 Task: Add Aura Cacia Organic Peppermint Essential Oil to the cart.
Action: Mouse moved to (986, 328)
Screenshot: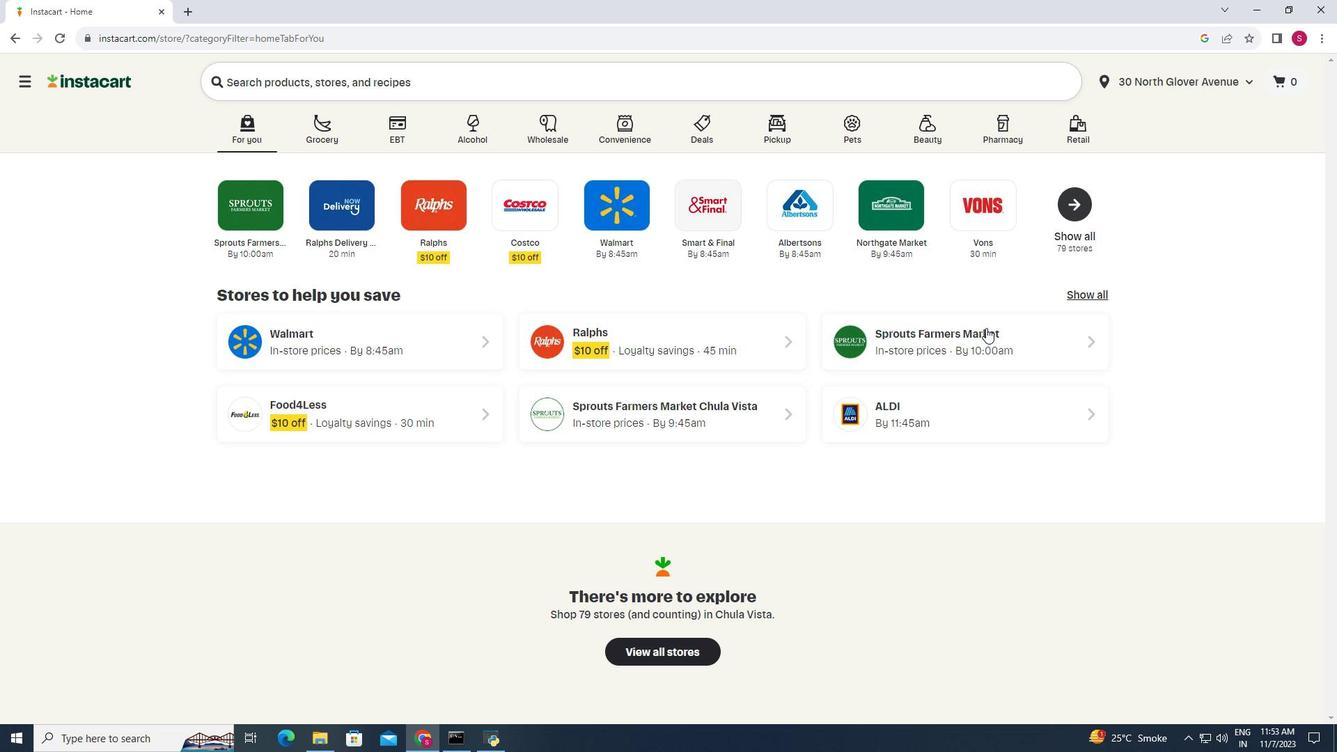 
Action: Mouse pressed left at (986, 328)
Screenshot: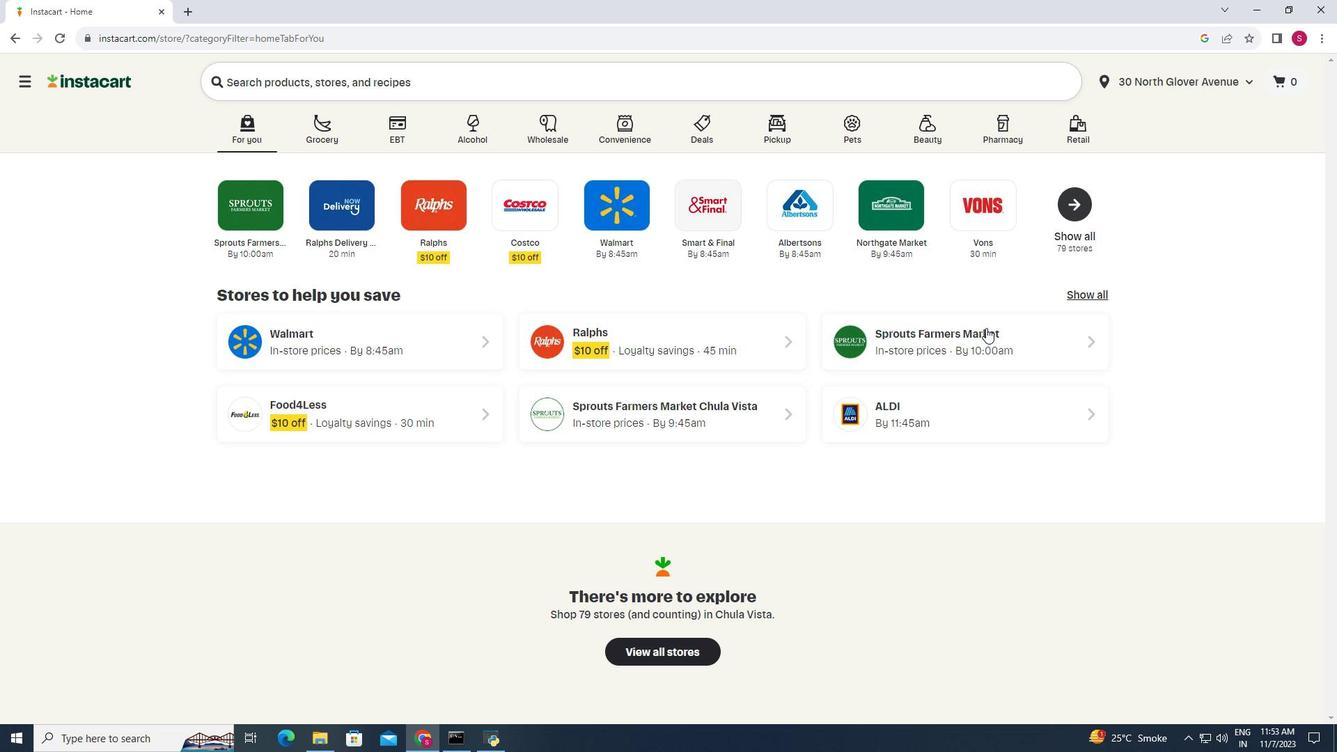 
Action: Mouse moved to (87, 504)
Screenshot: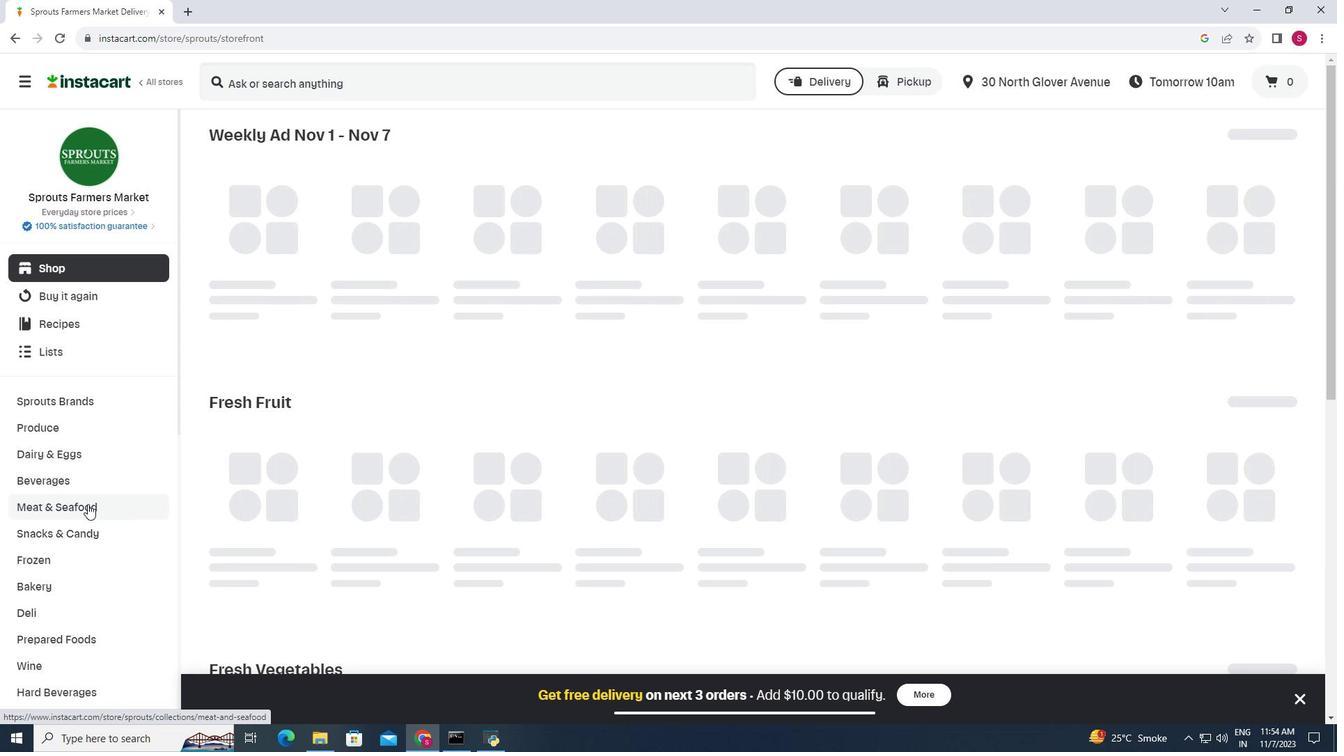 
Action: Mouse scrolled (87, 503) with delta (0, 0)
Screenshot: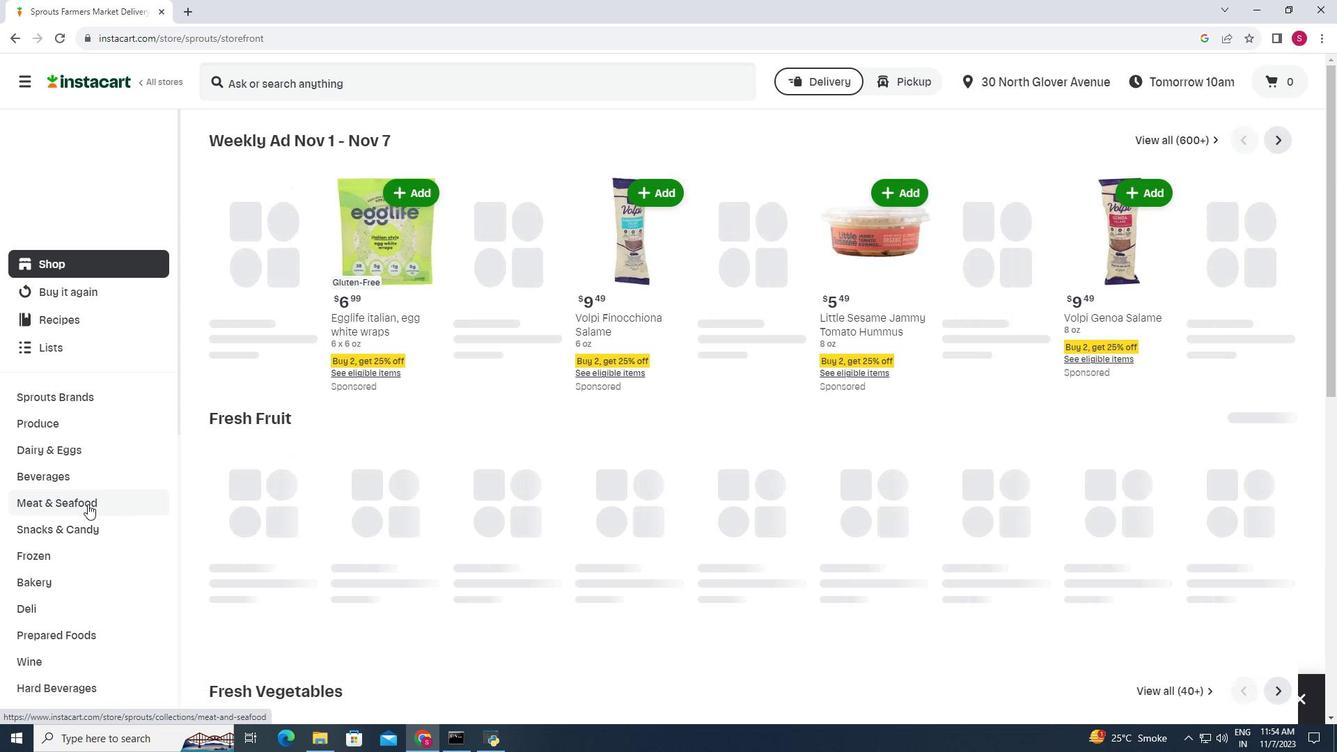 
Action: Mouse scrolled (87, 503) with delta (0, 0)
Screenshot: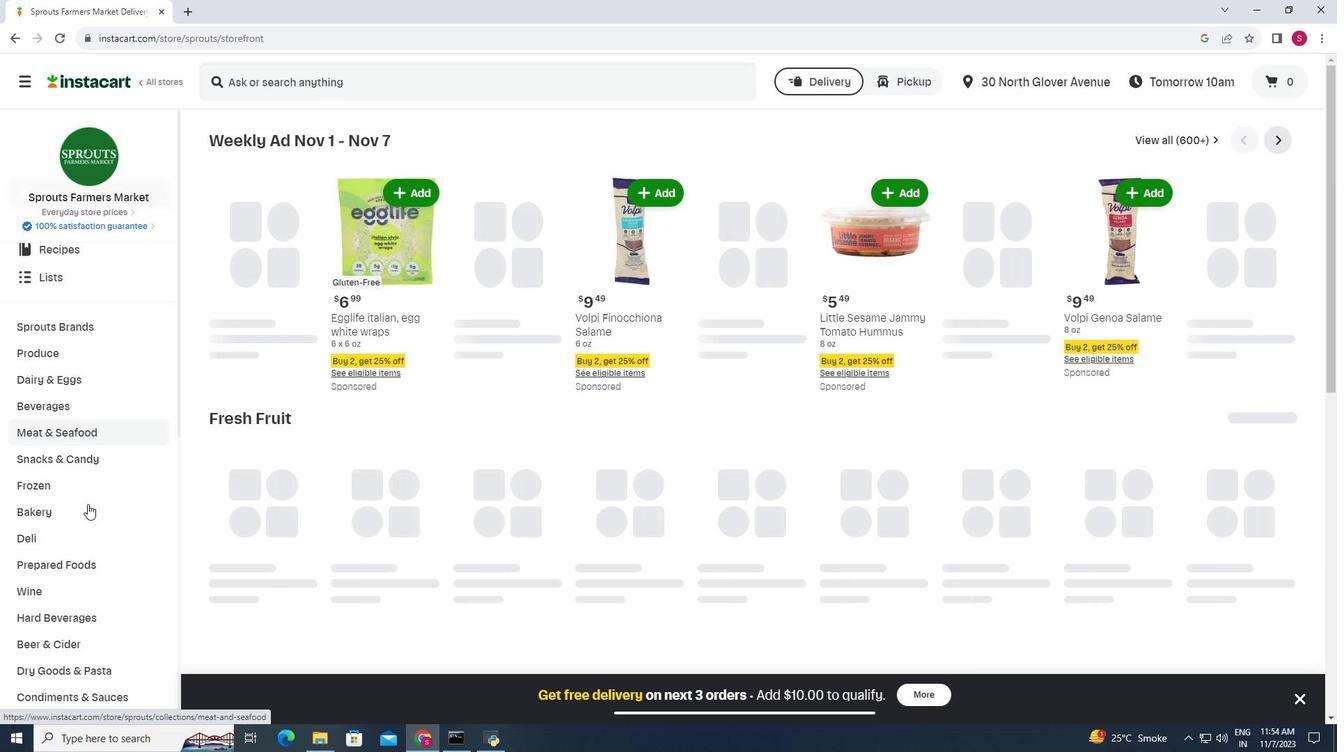
Action: Mouse scrolled (87, 503) with delta (0, 0)
Screenshot: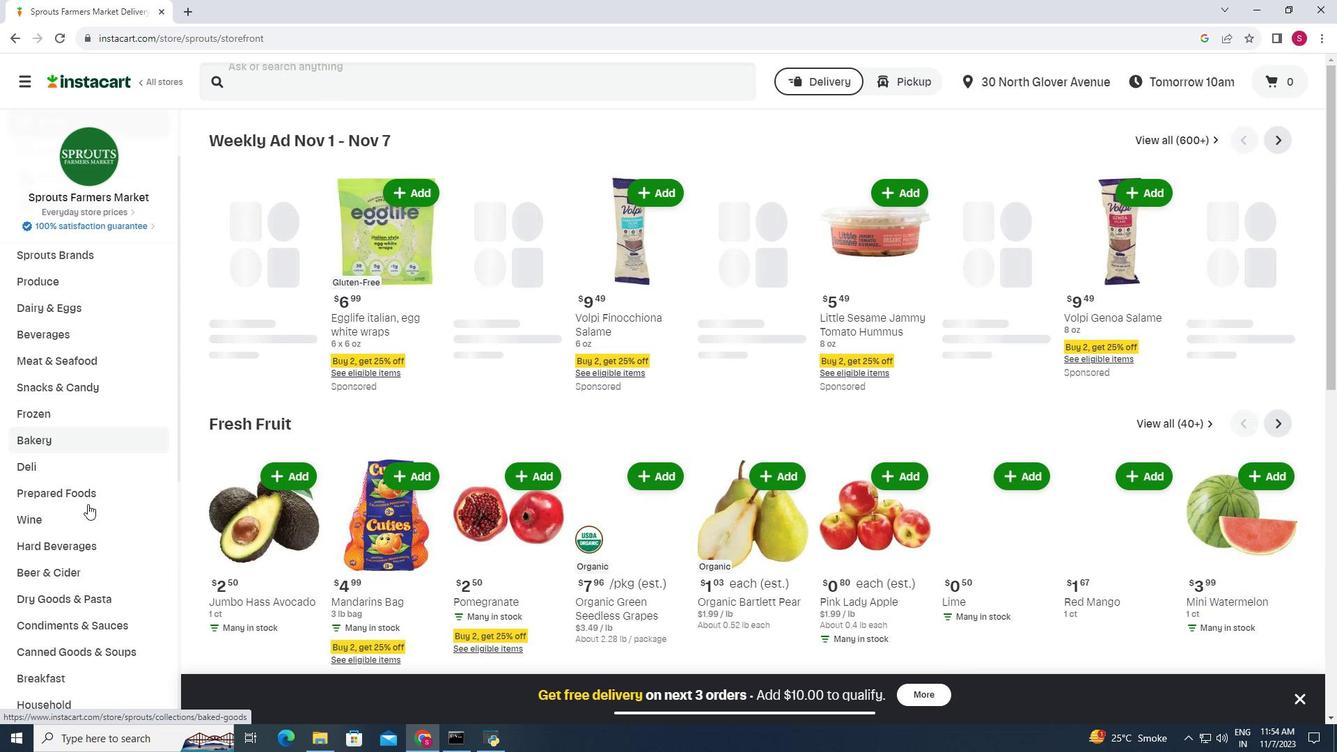 
Action: Mouse moved to (55, 642)
Screenshot: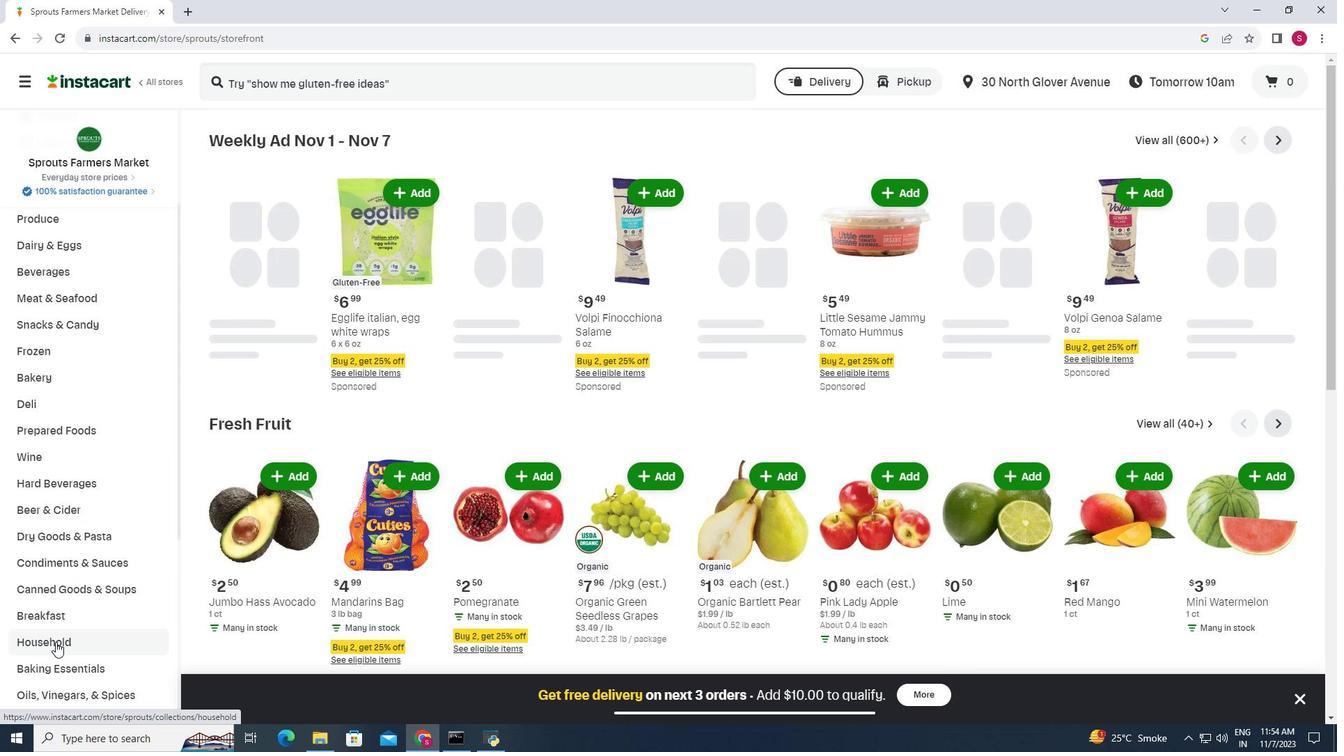 
Action: Mouse pressed left at (55, 642)
Screenshot: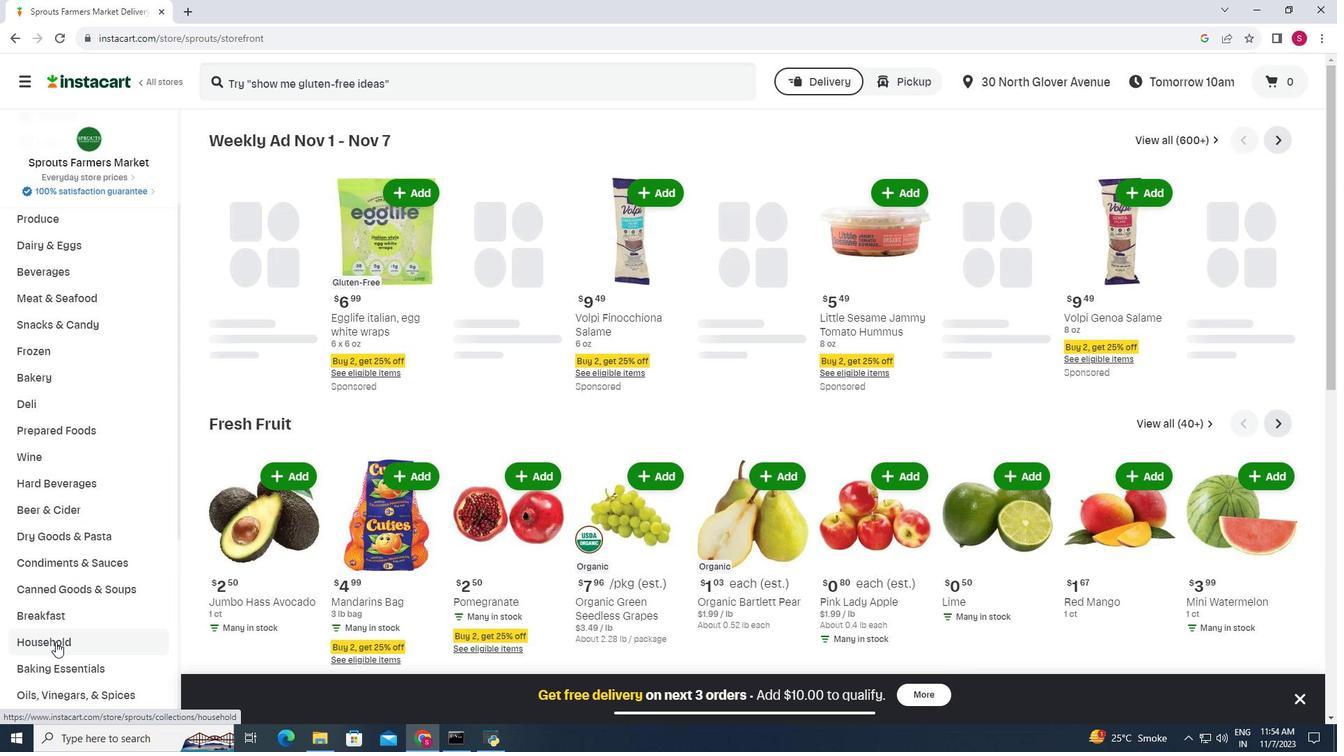 
Action: Mouse moved to (786, 167)
Screenshot: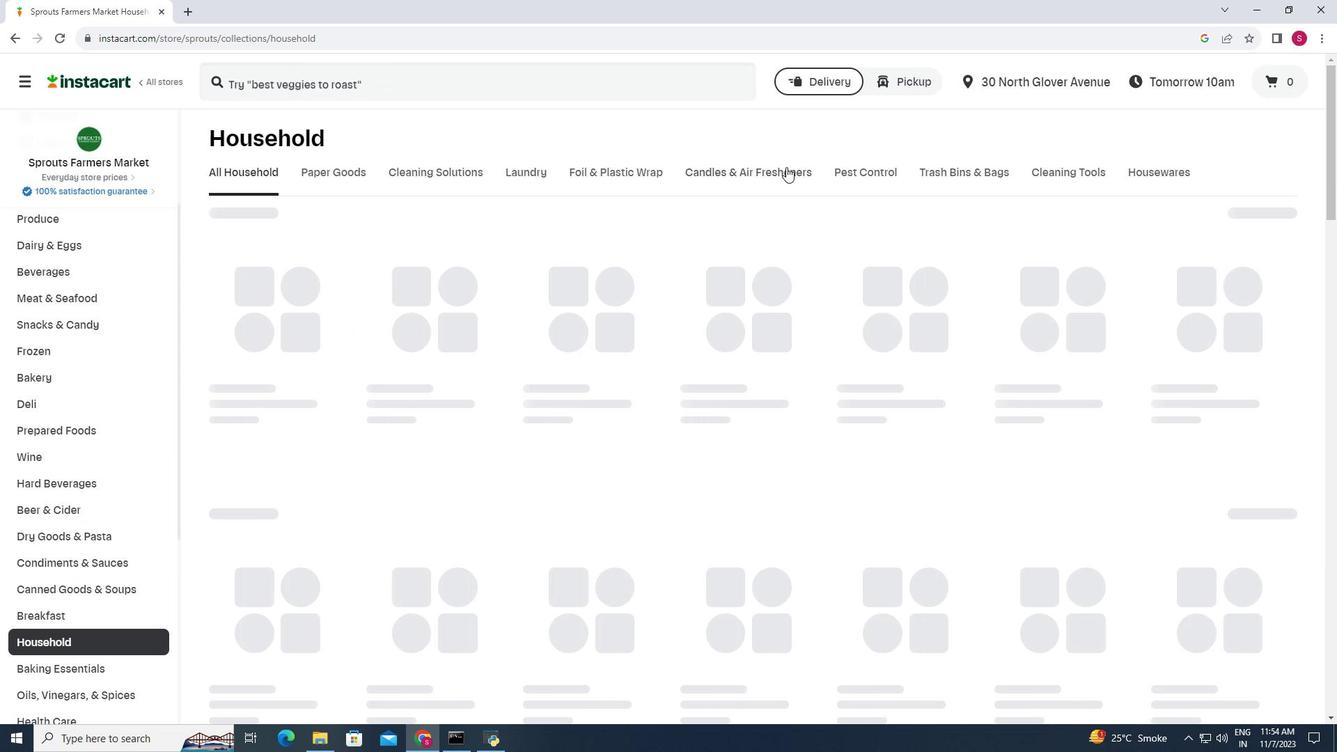 
Action: Mouse pressed left at (786, 167)
Screenshot: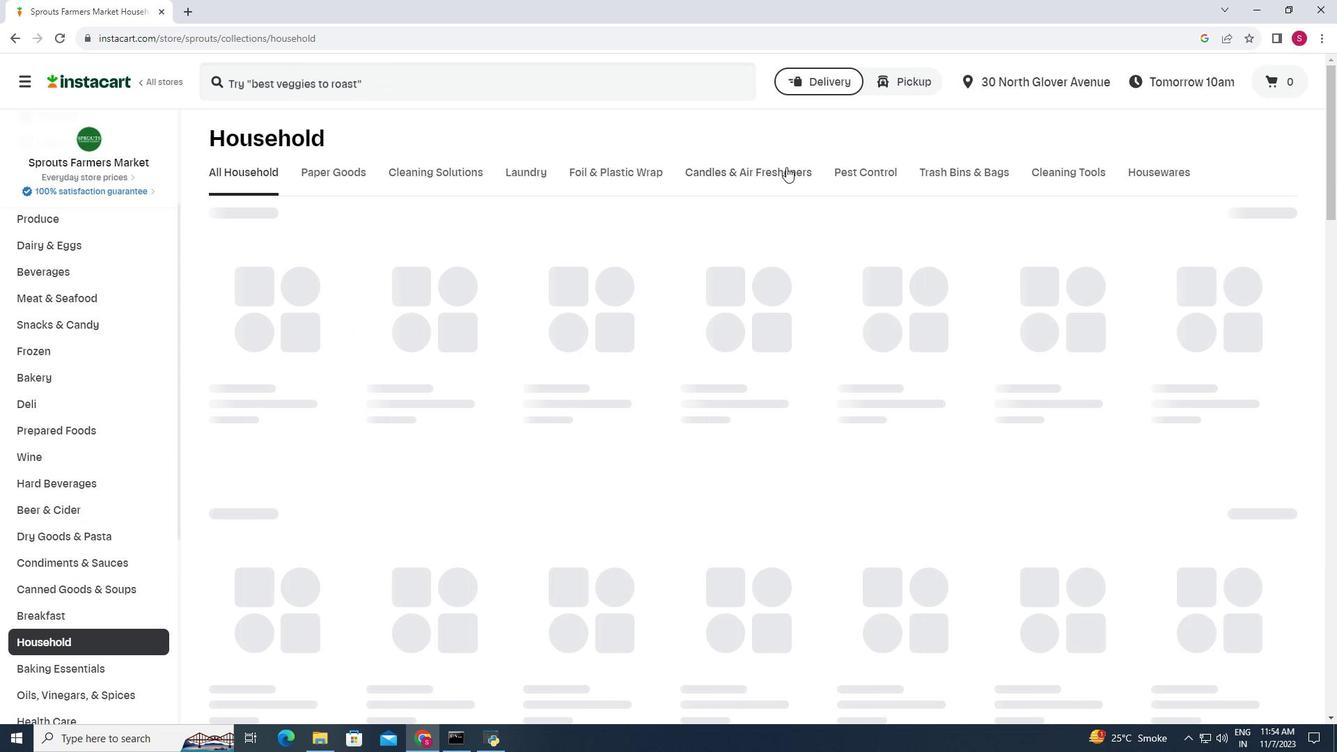 
Action: Mouse moved to (337, 87)
Screenshot: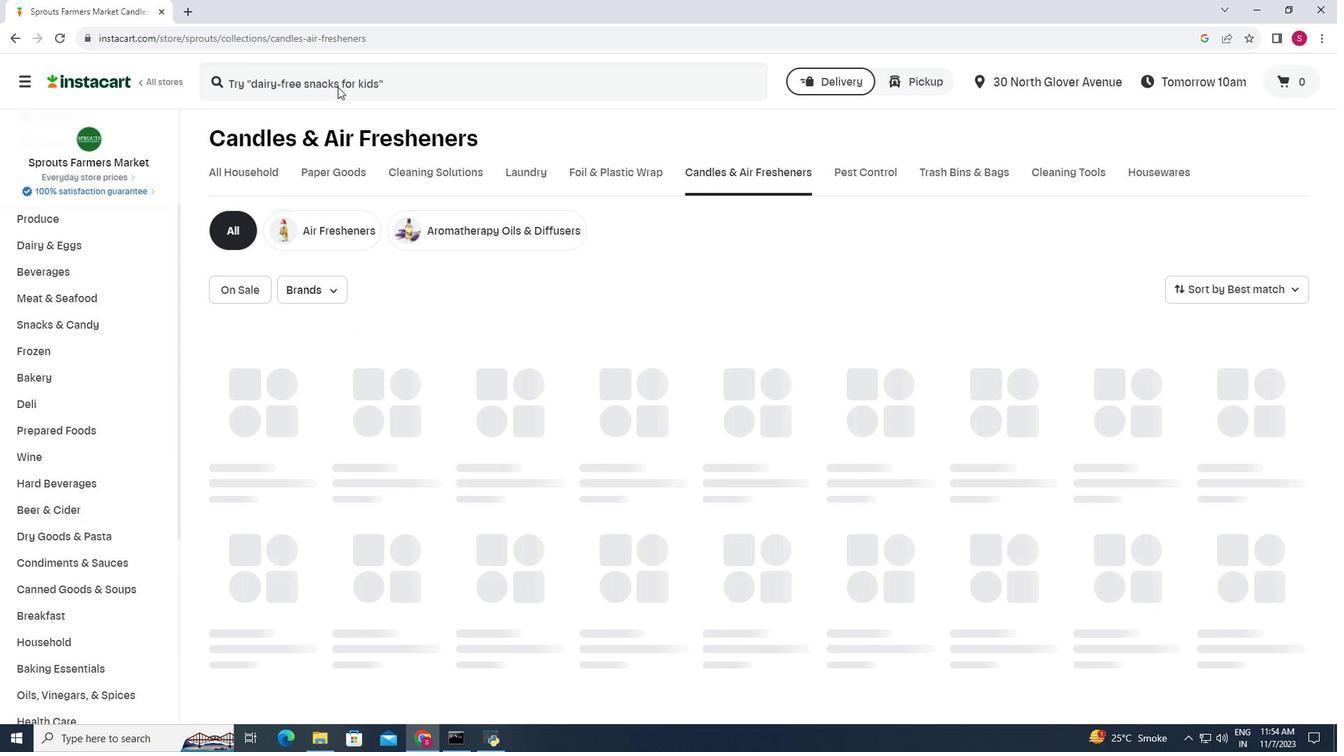 
Action: Mouse pressed left at (337, 87)
Screenshot: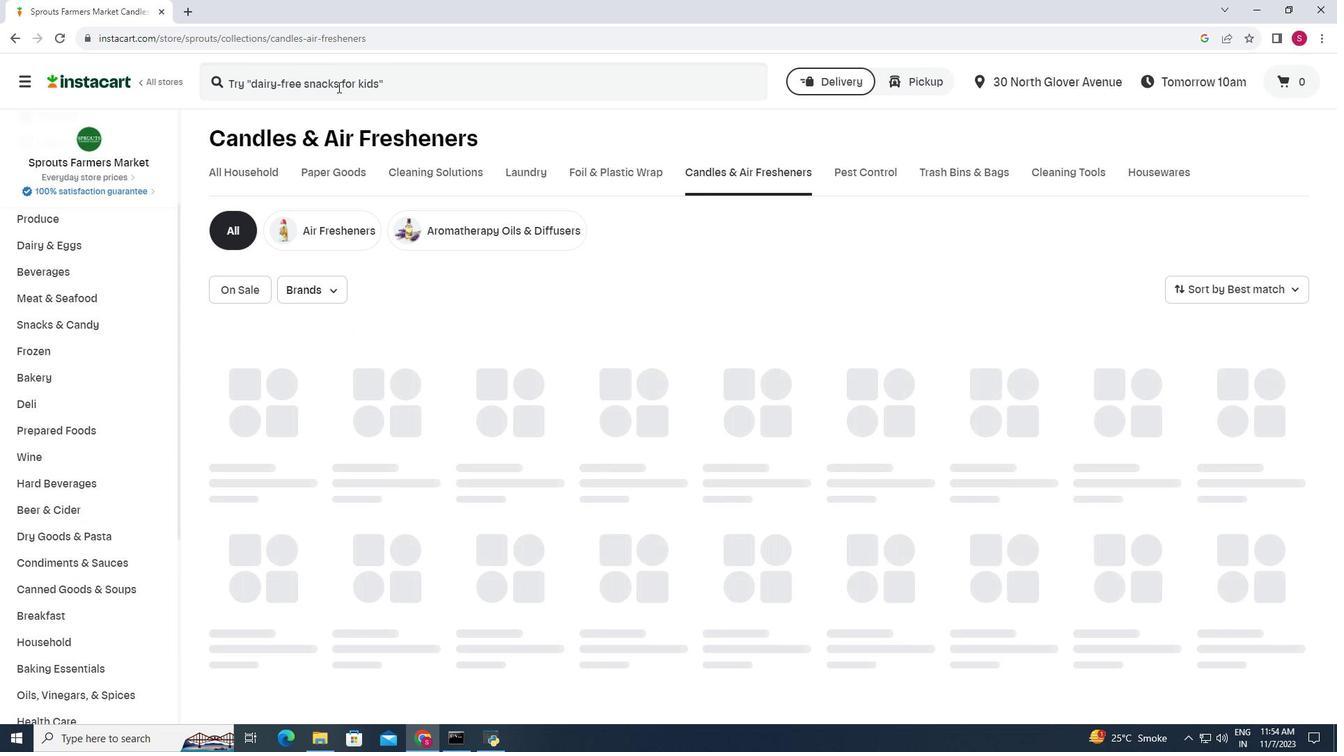 
Action: Mouse pressed left at (337, 87)
Screenshot: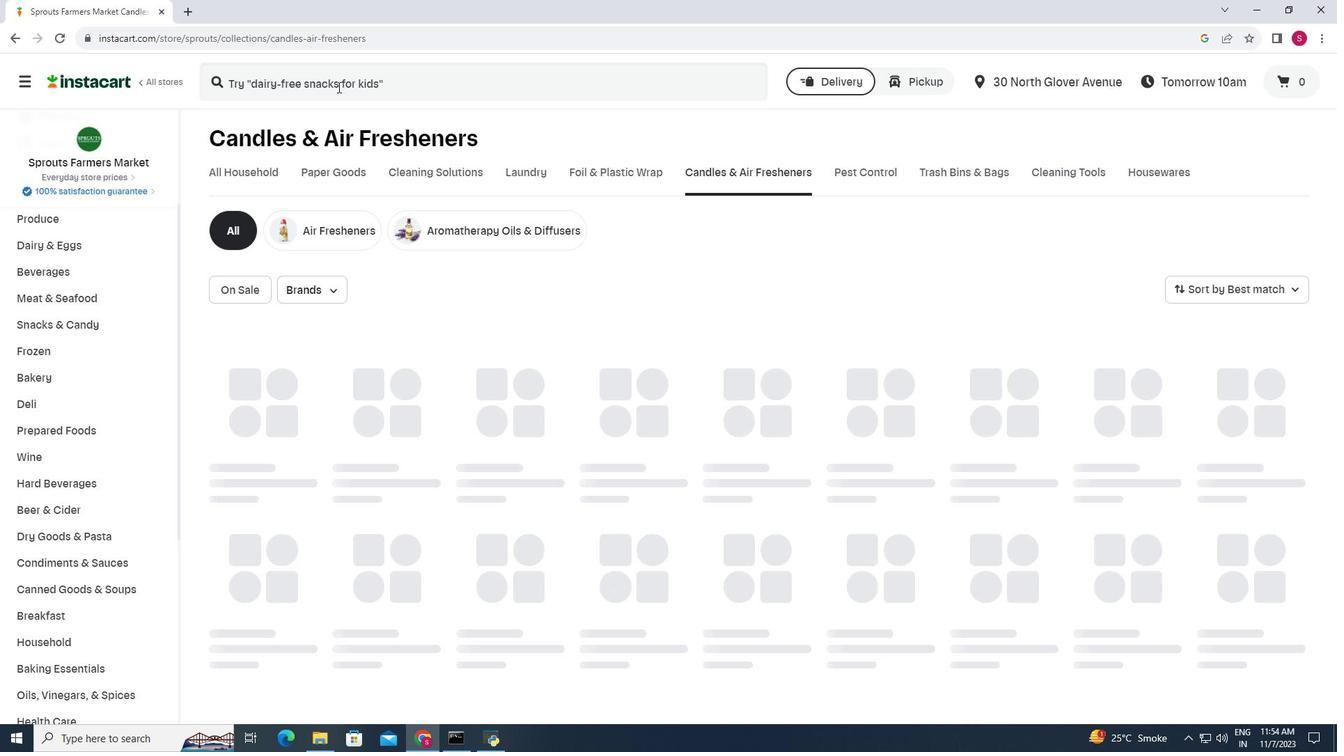 
Action: Mouse moved to (341, 116)
Screenshot: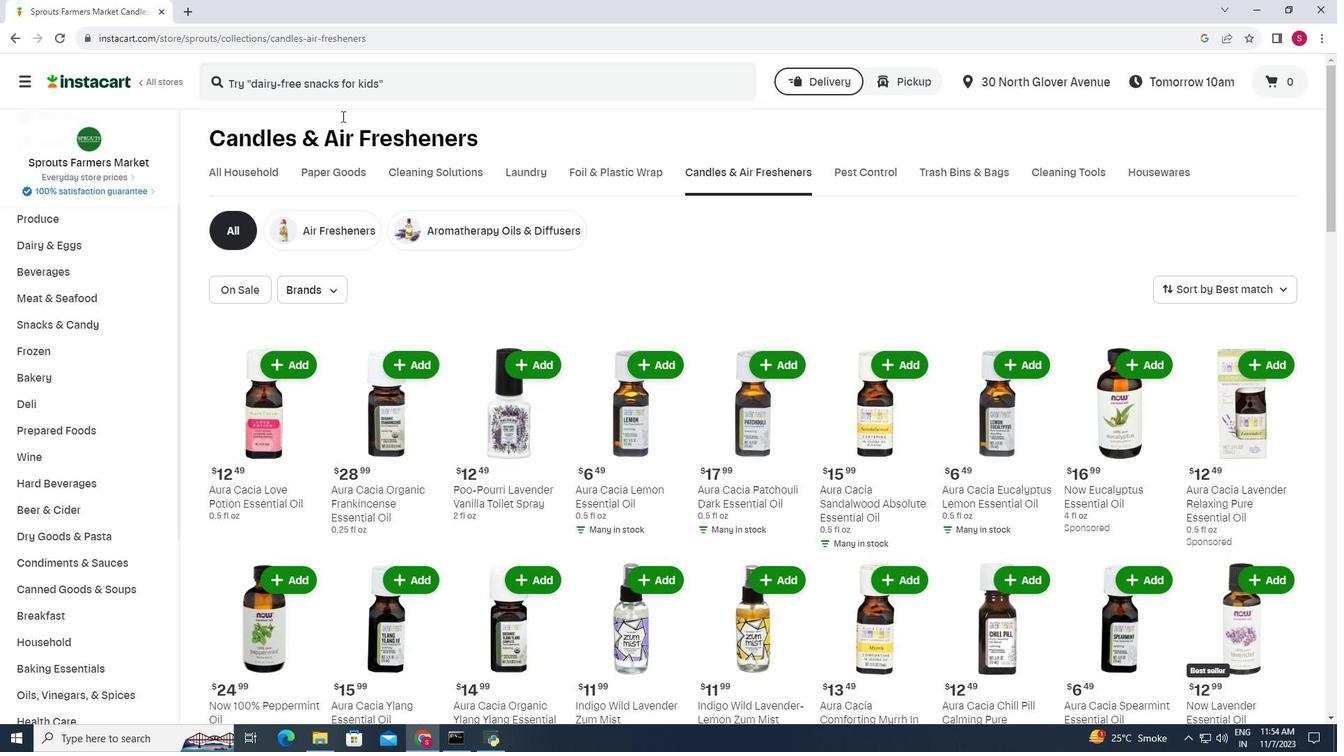 
Action: Key pressed <Key.shift>Aura<Key.space><Key.shift>Cacia<Key.space><Key.shift>Organic<Key.space><Key.shift>Peppermint<Key.space><Key.shift>Essential<Key.space><Key.shift>Oil<Key.enter>
Screenshot: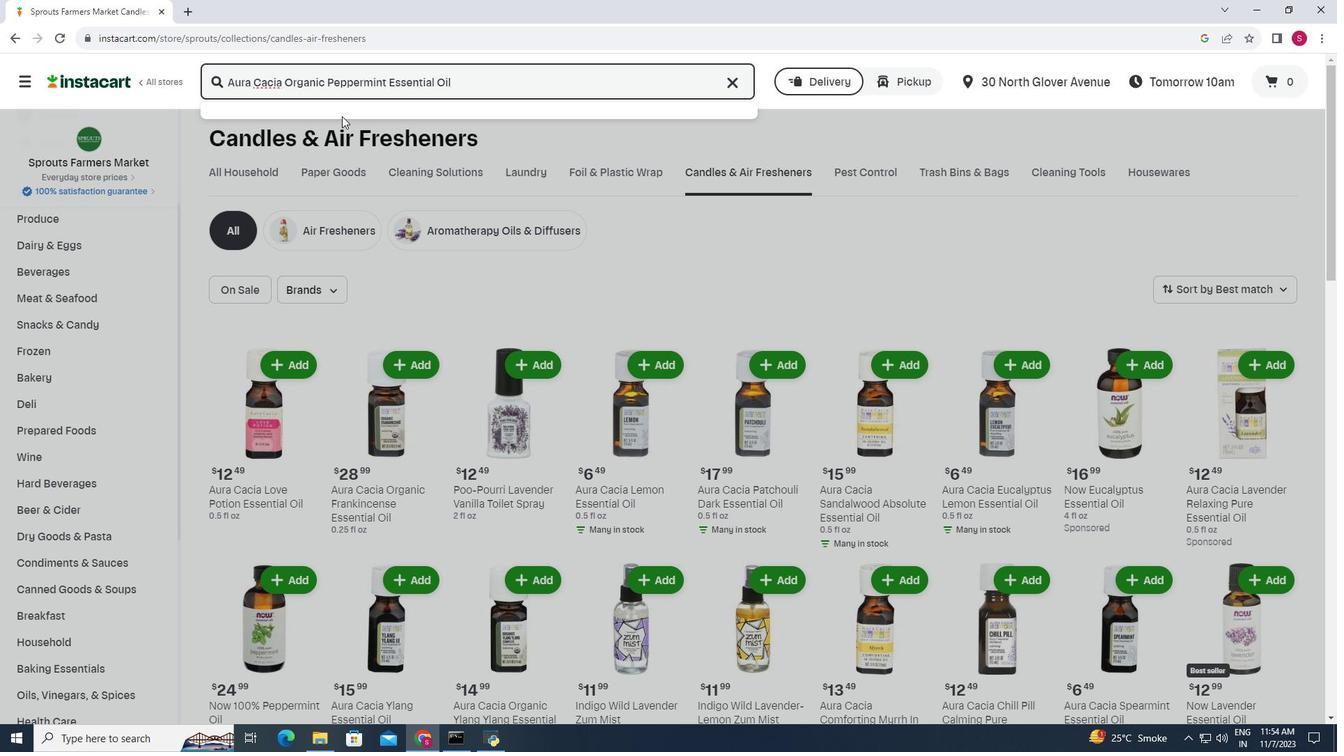
Action: Mouse moved to (495, 186)
Screenshot: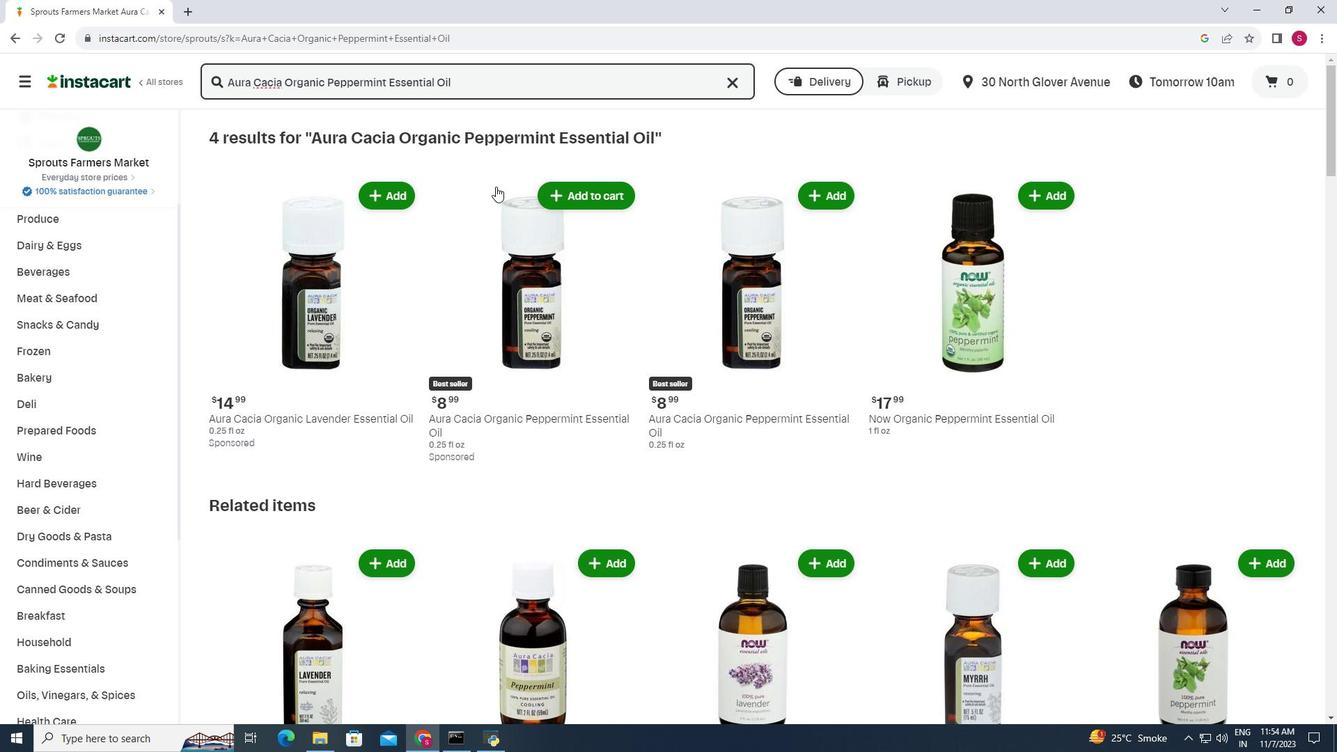 
Action: Mouse scrolled (495, 185) with delta (0, 0)
Screenshot: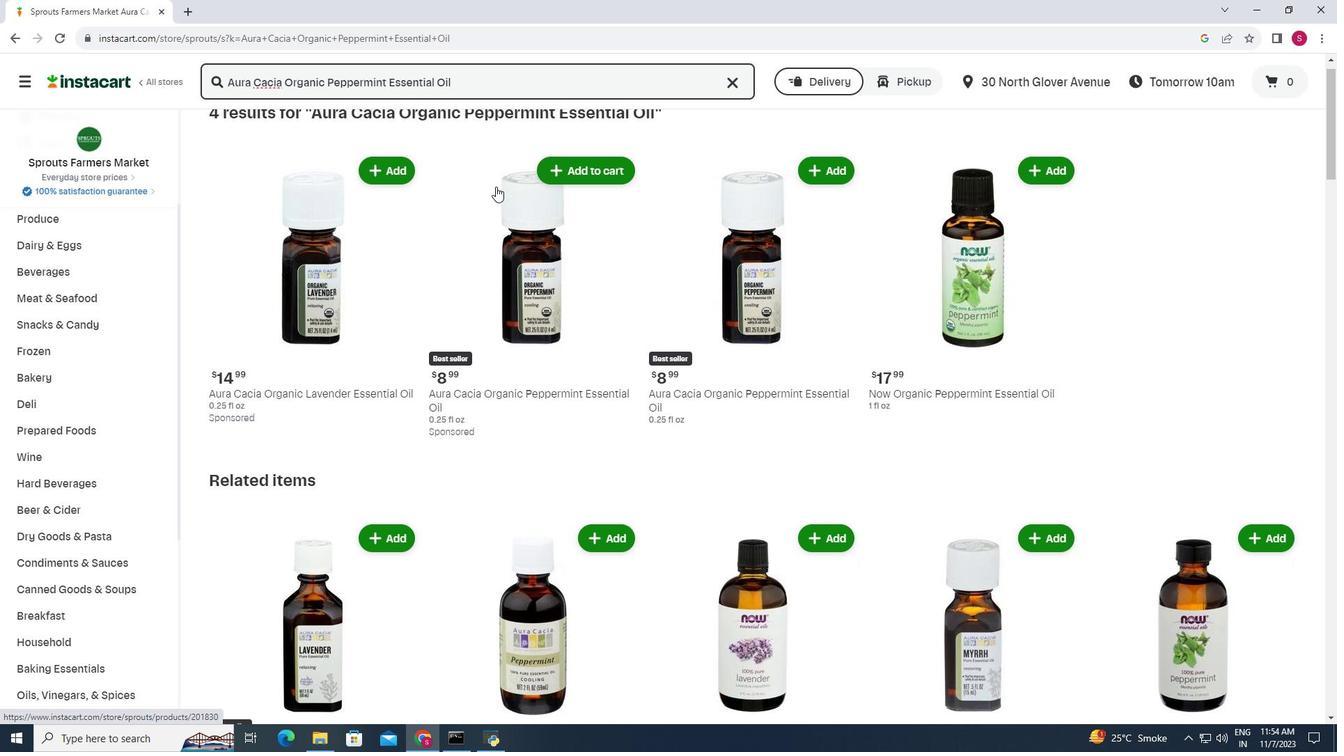 
Action: Mouse moved to (493, 198)
Screenshot: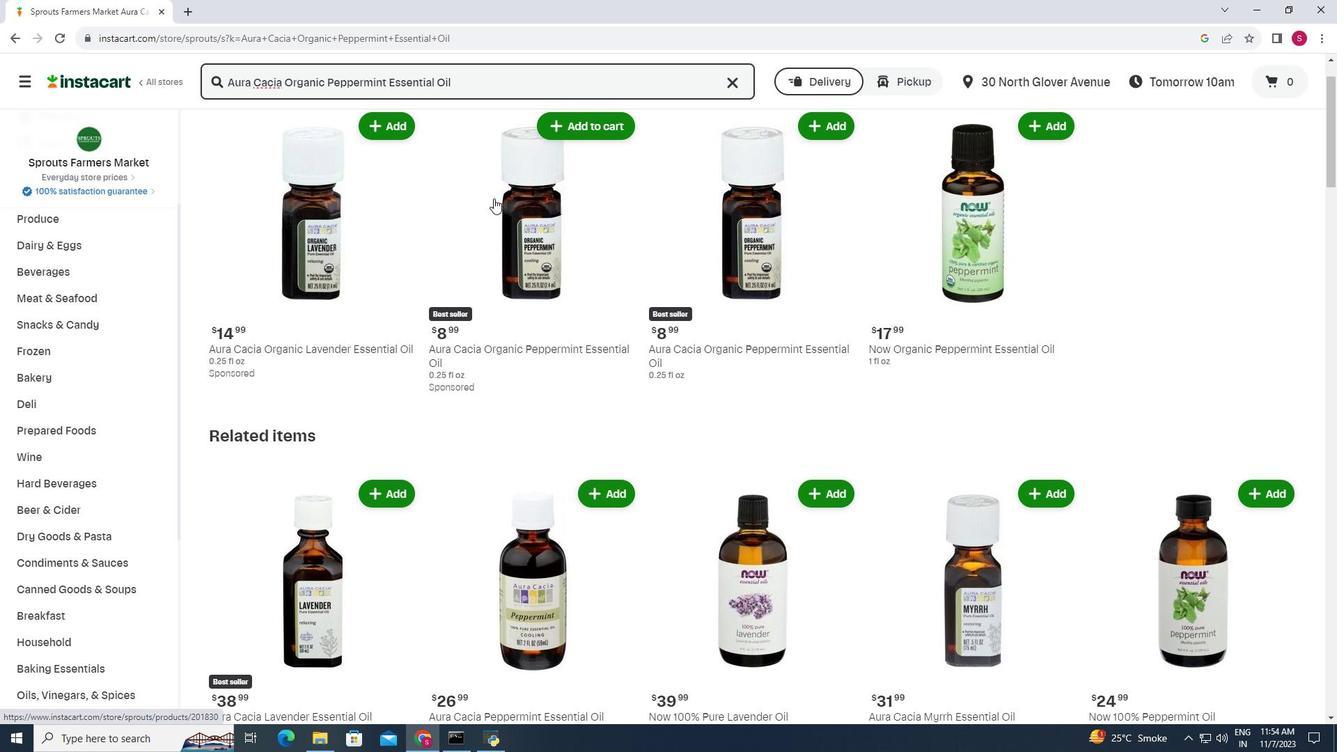 
Action: Mouse scrolled (493, 199) with delta (0, 0)
Screenshot: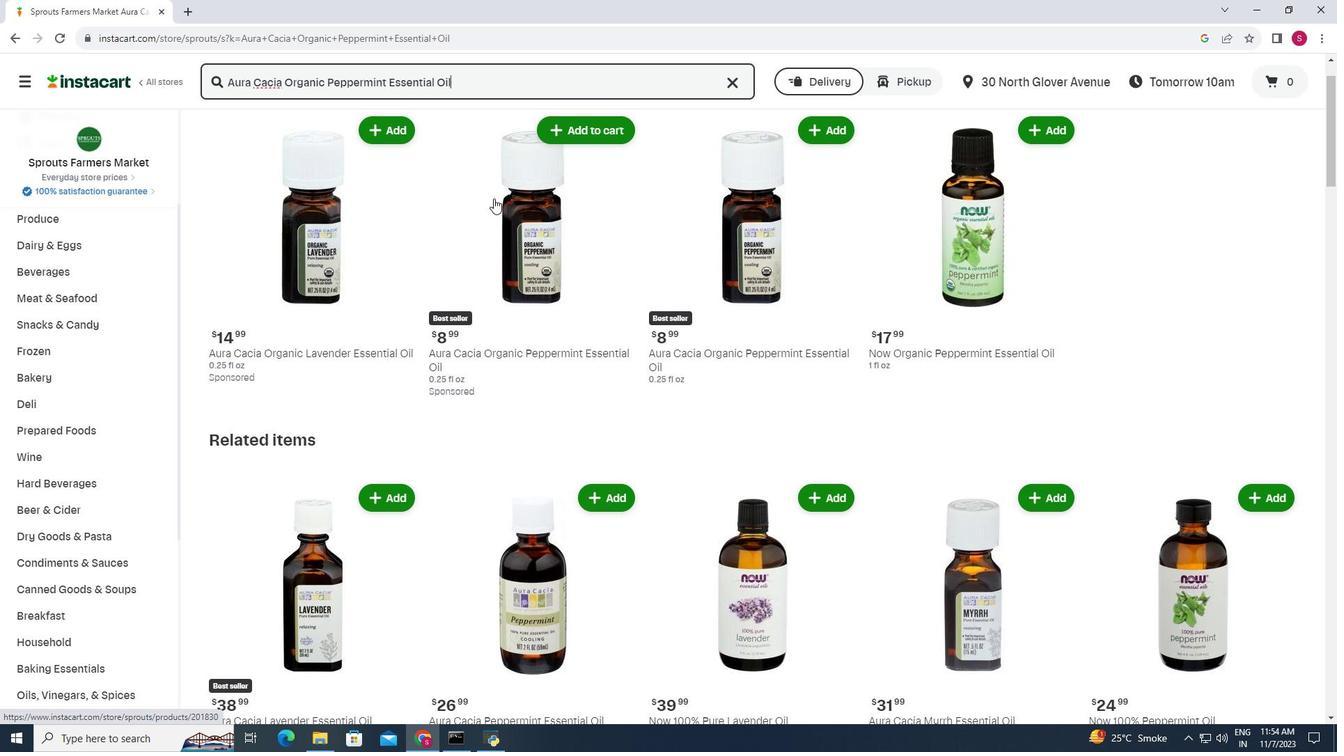 
Action: Mouse moved to (567, 191)
Screenshot: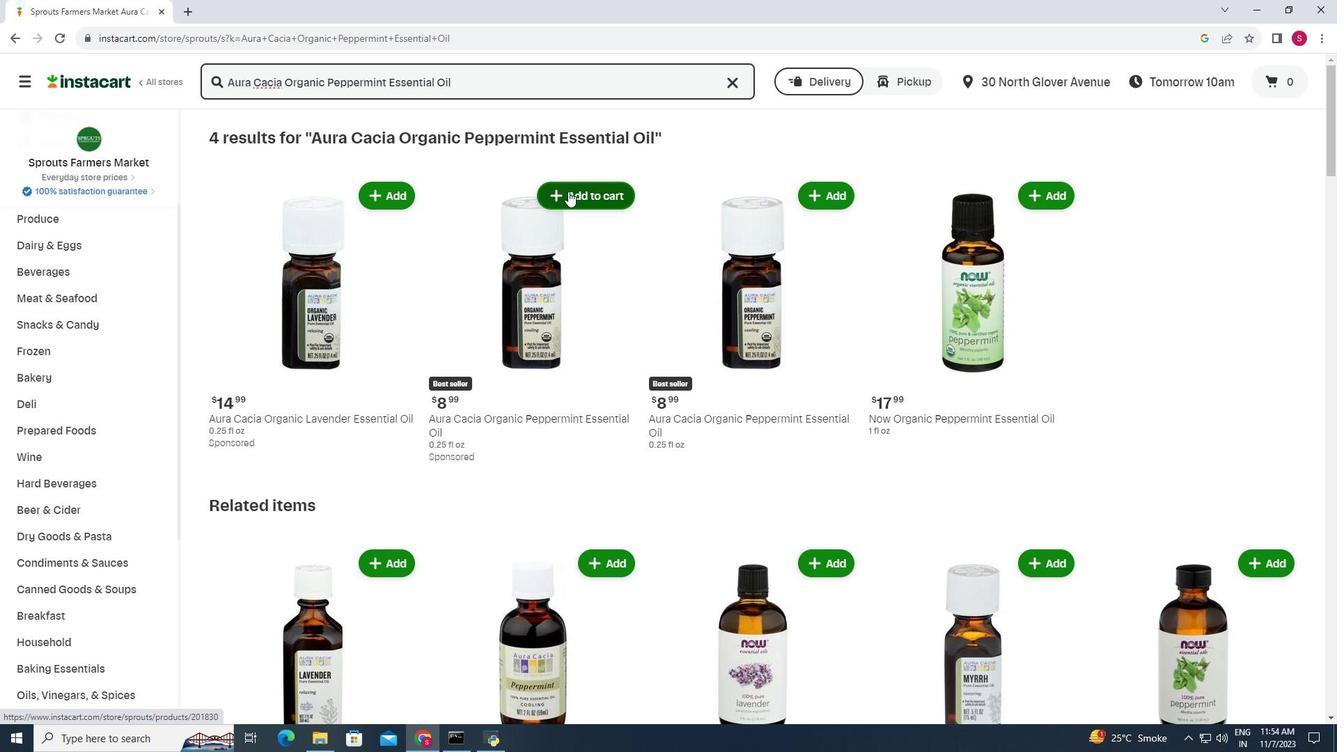 
Action: Mouse pressed left at (567, 191)
Screenshot: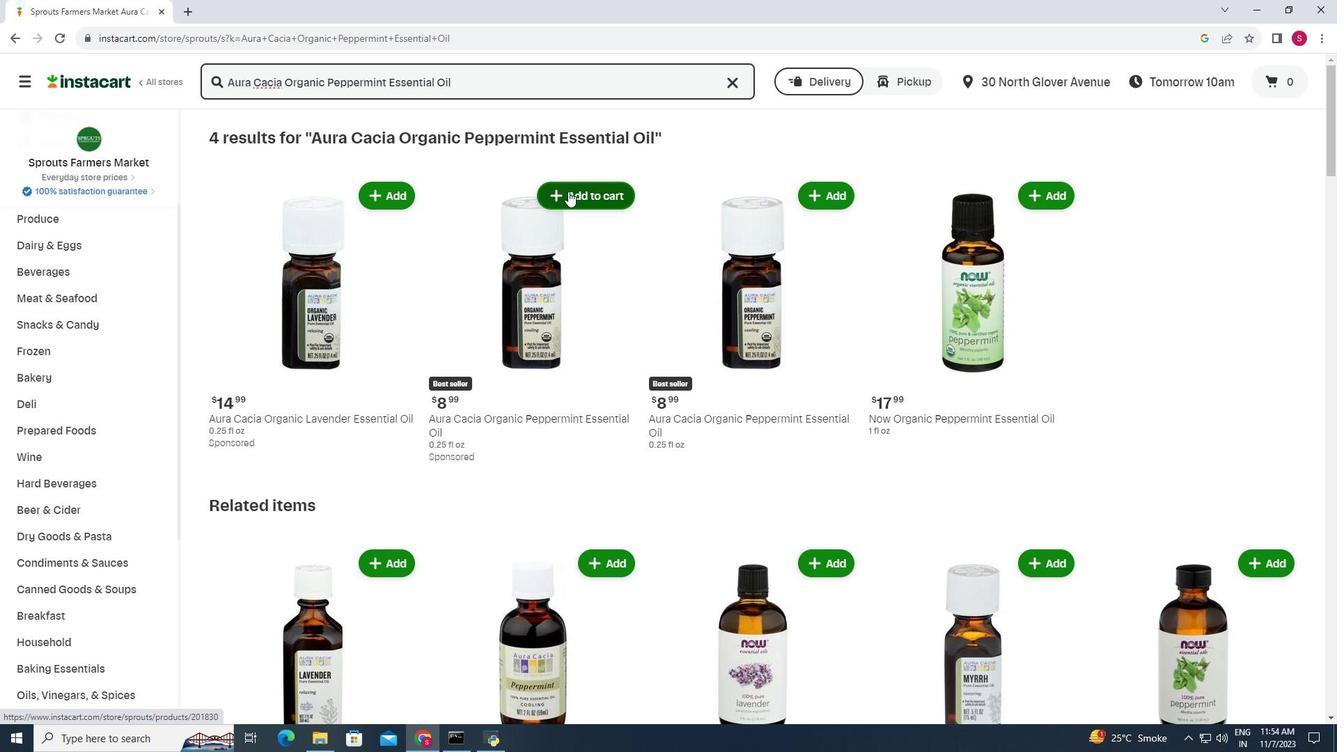 
Action: Mouse moved to (745, 149)
Screenshot: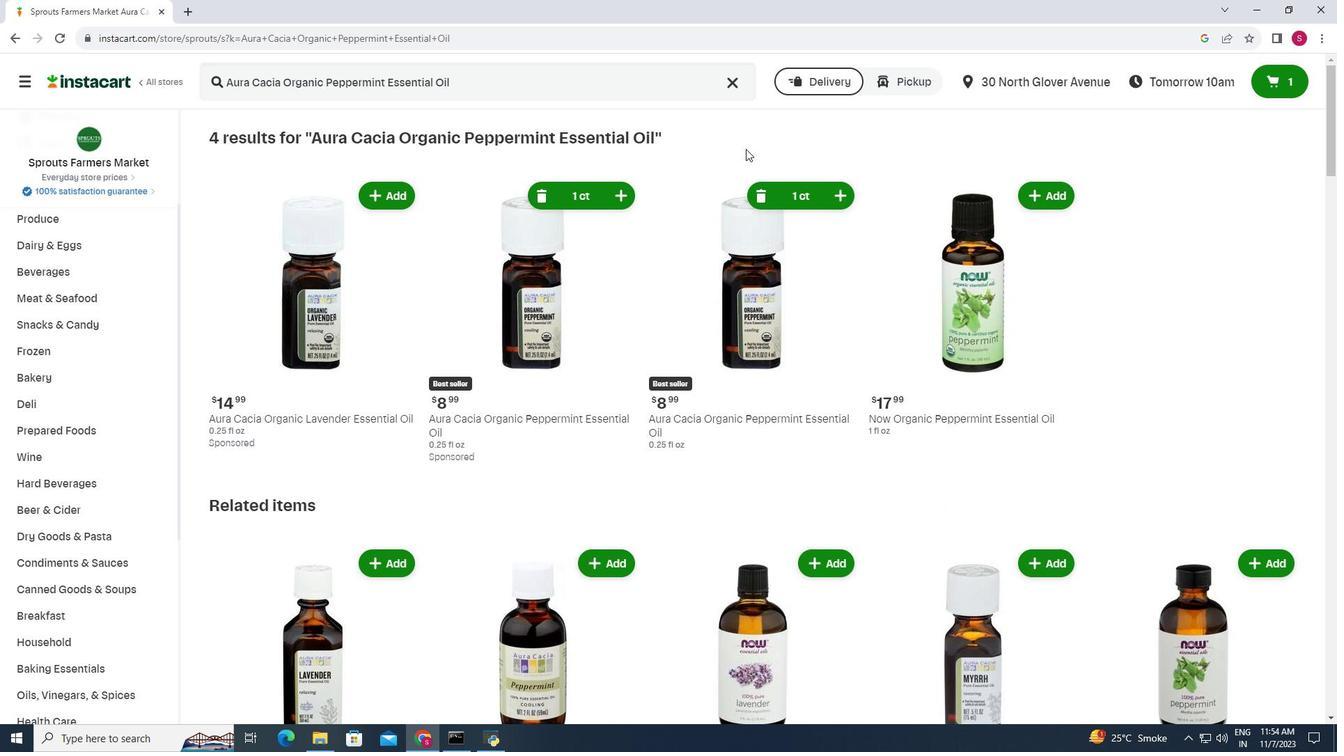 
